Task: Disable the option InMail messages.
Action: Mouse moved to (656, 88)
Screenshot: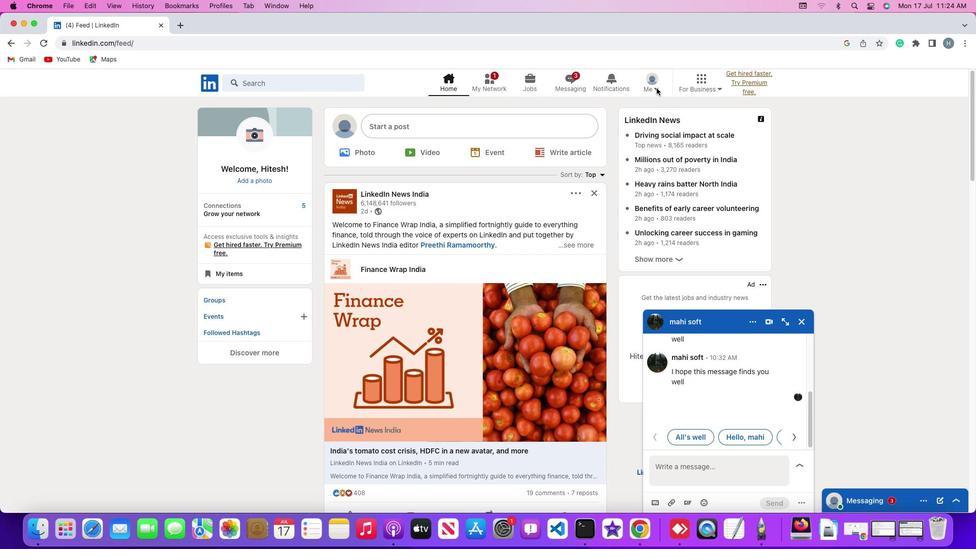 
Action: Mouse pressed left at (656, 88)
Screenshot: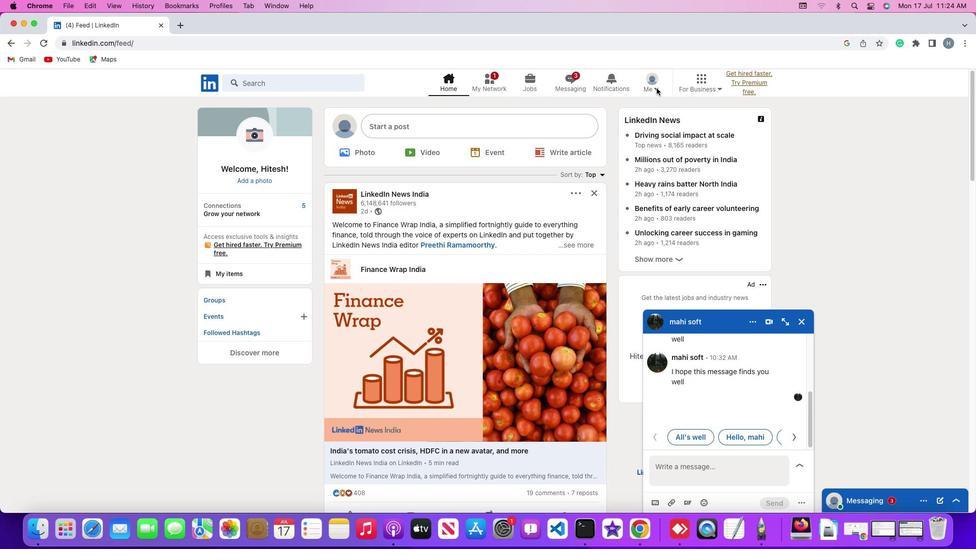 
Action: Mouse pressed left at (656, 88)
Screenshot: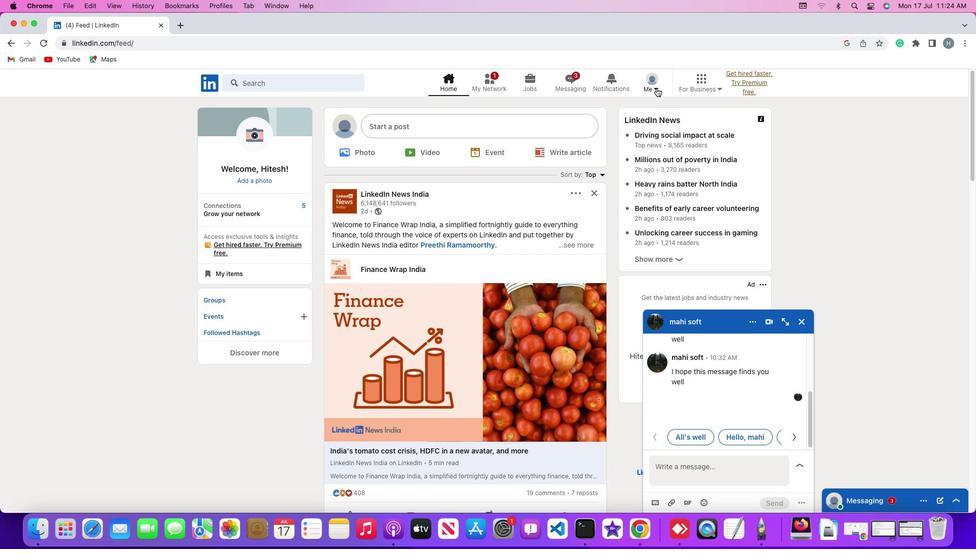 
Action: Mouse moved to (657, 88)
Screenshot: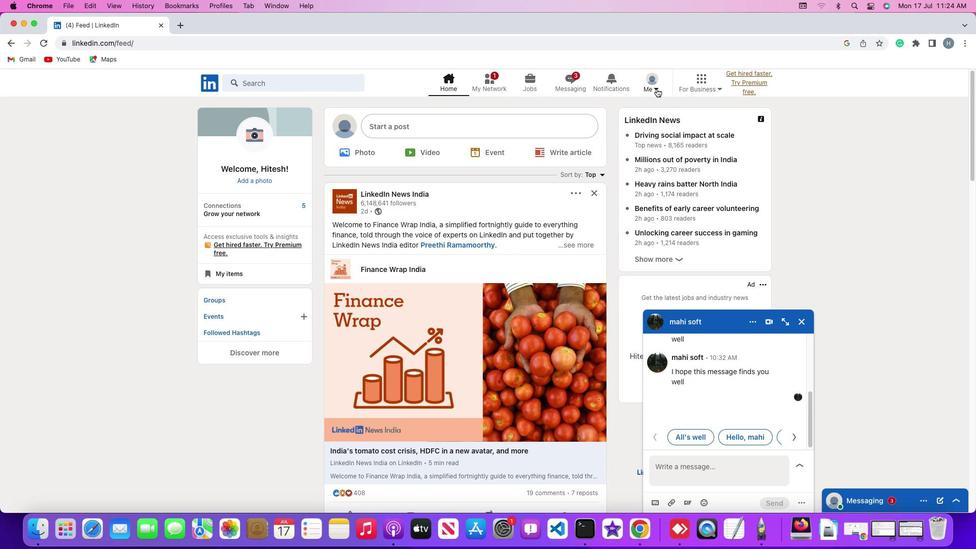 
Action: Mouse pressed left at (657, 88)
Screenshot: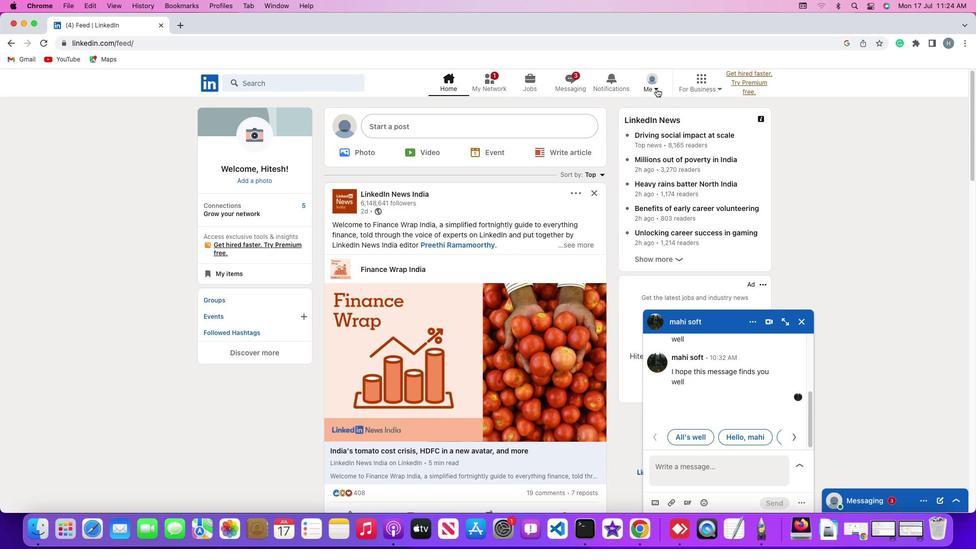
Action: Mouse moved to (582, 194)
Screenshot: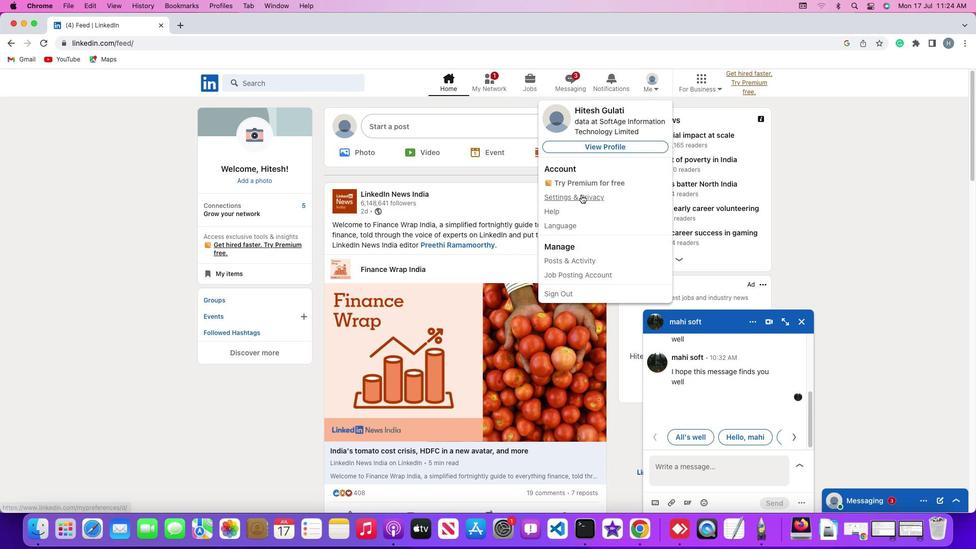 
Action: Mouse pressed left at (582, 194)
Screenshot: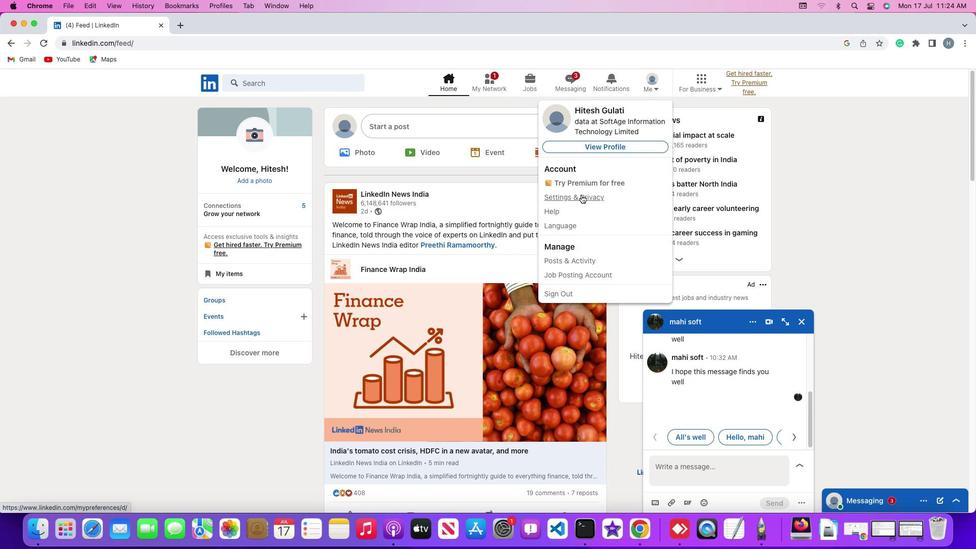 
Action: Mouse moved to (84, 270)
Screenshot: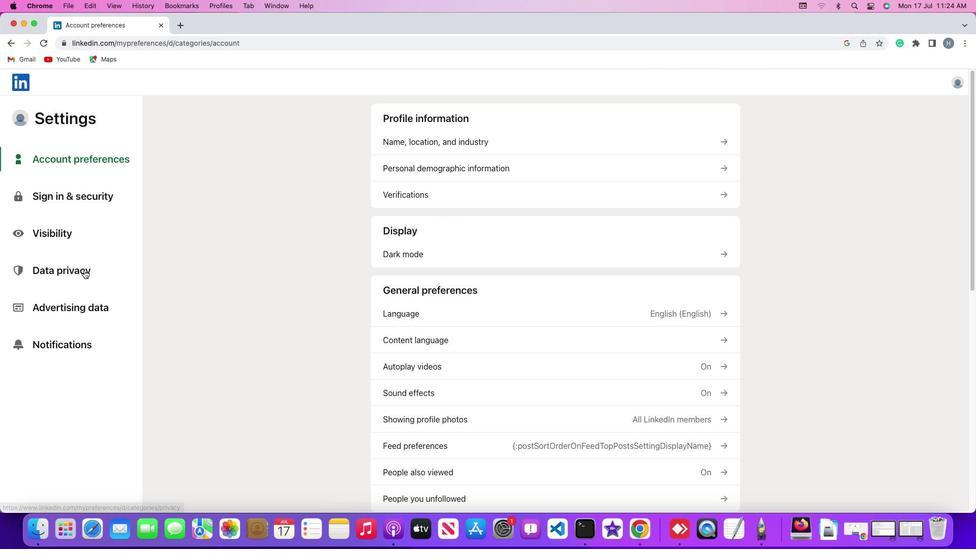 
Action: Mouse pressed left at (84, 270)
Screenshot: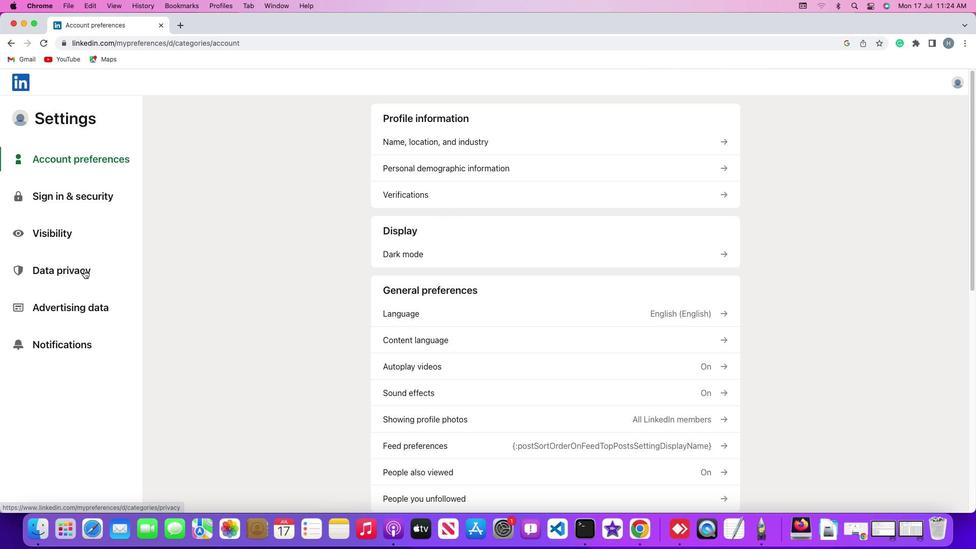 
Action: Mouse moved to (83, 270)
Screenshot: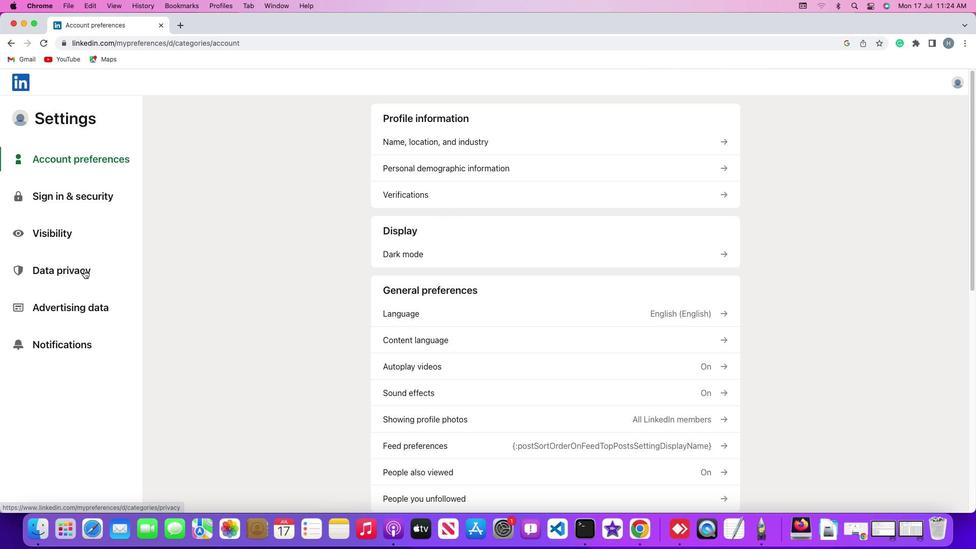 
Action: Mouse pressed left at (83, 270)
Screenshot: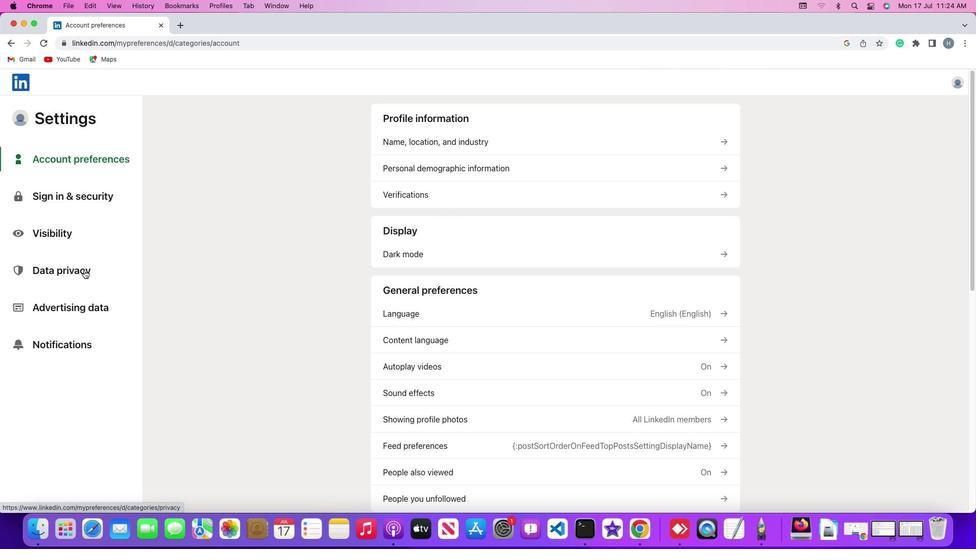 
Action: Mouse moved to (407, 389)
Screenshot: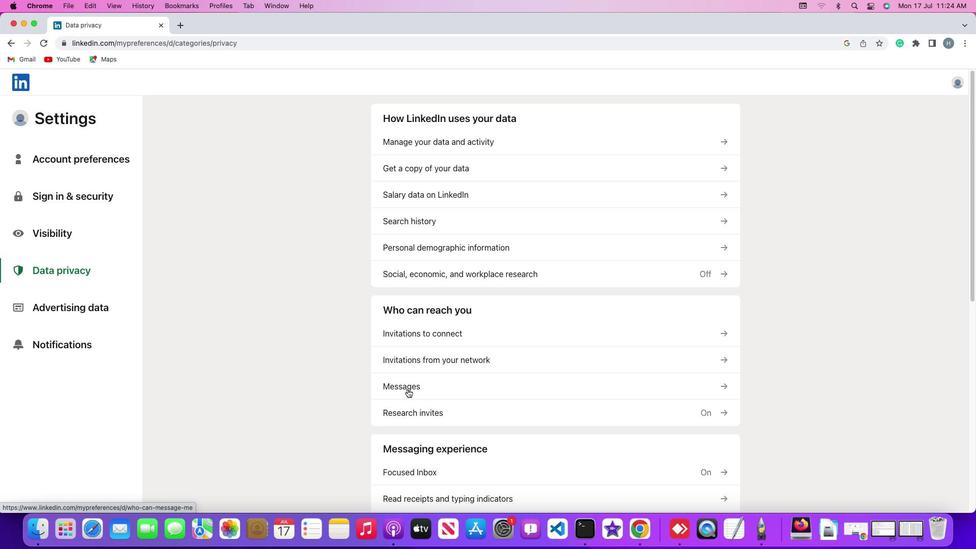 
Action: Mouse pressed left at (407, 389)
Screenshot: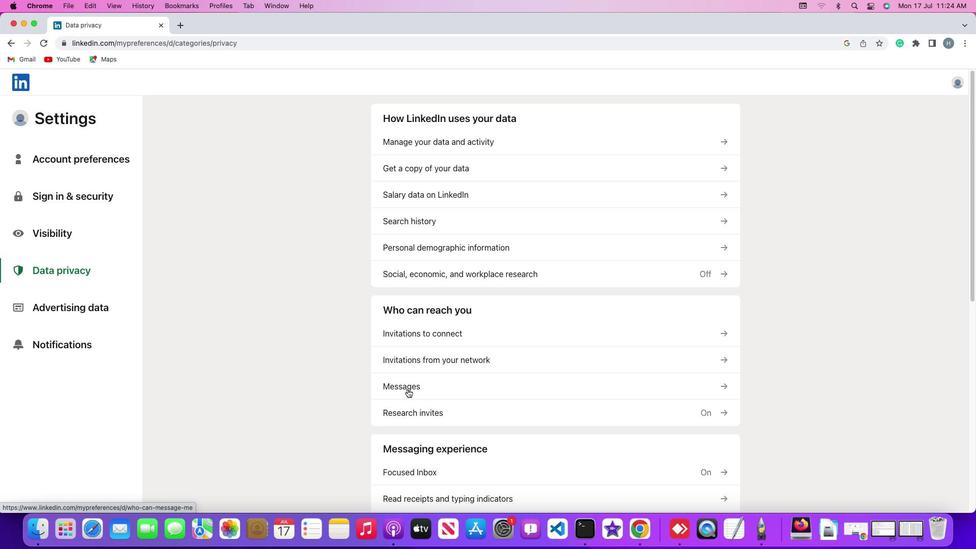 
Action: Mouse pressed left at (407, 389)
Screenshot: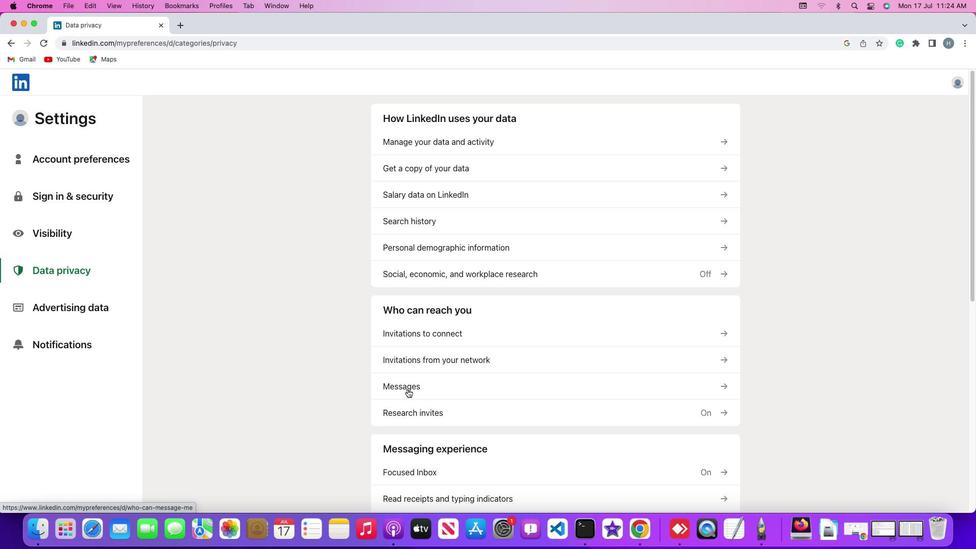 
Action: Mouse moved to (713, 282)
Screenshot: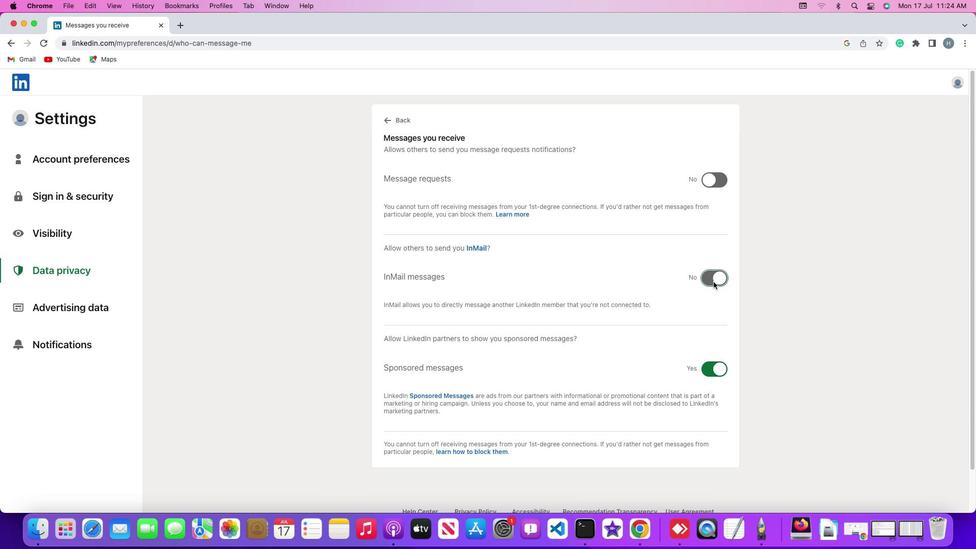
Action: Mouse pressed left at (713, 282)
Screenshot: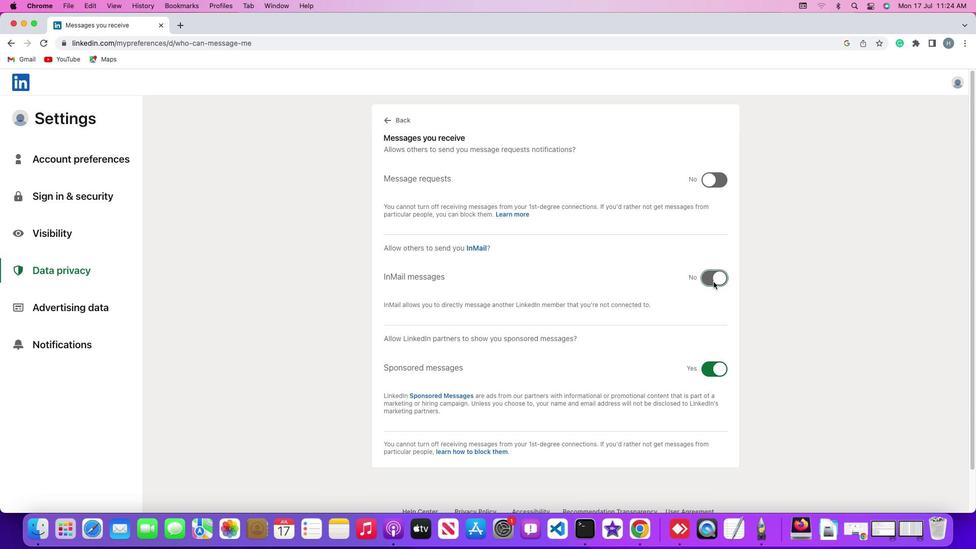 
Action: Mouse moved to (713, 282)
Screenshot: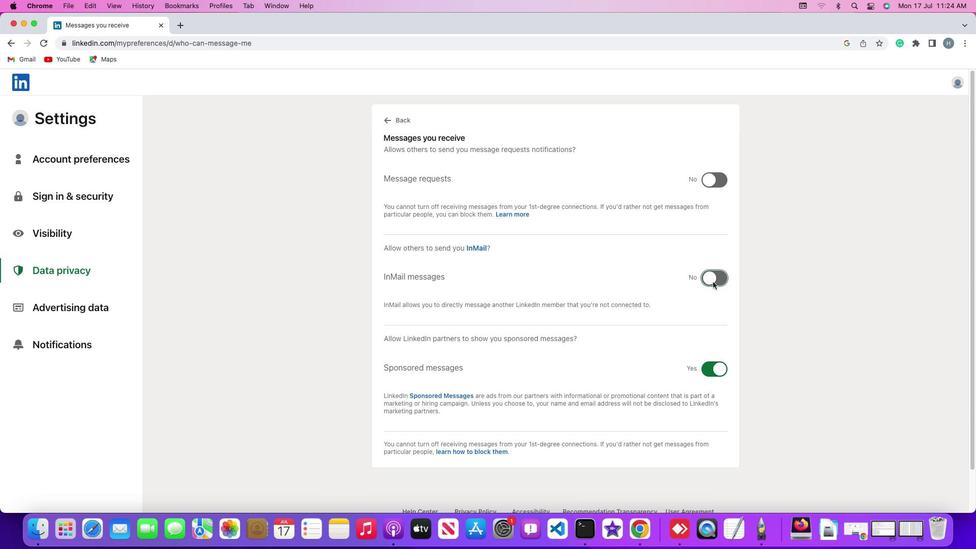 
